 Task: Check the Street View of the Christ the Redeemer statue in Rio de Janeiro.
Action: Key pressed <Key.shift>Chris
Screenshot: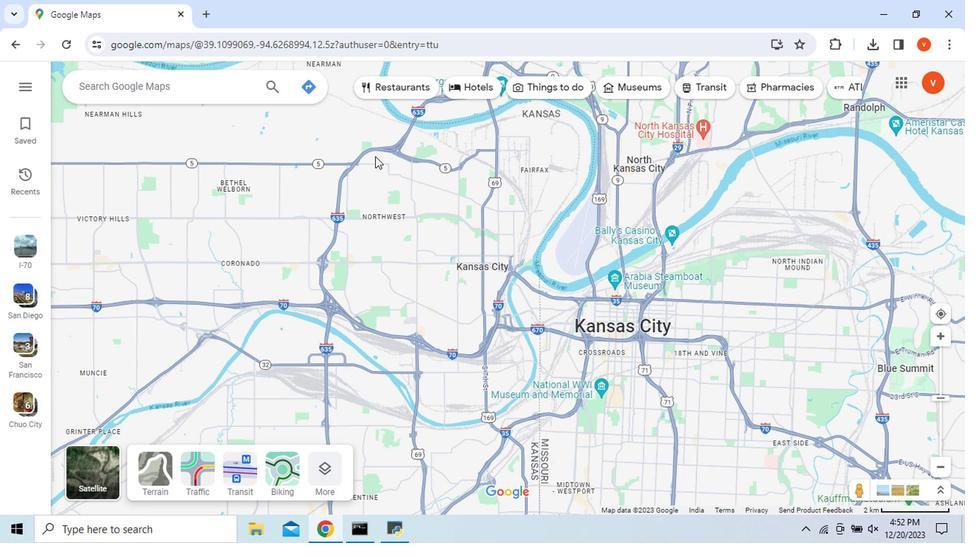 
Action: Mouse moved to (174, 91)
Screenshot: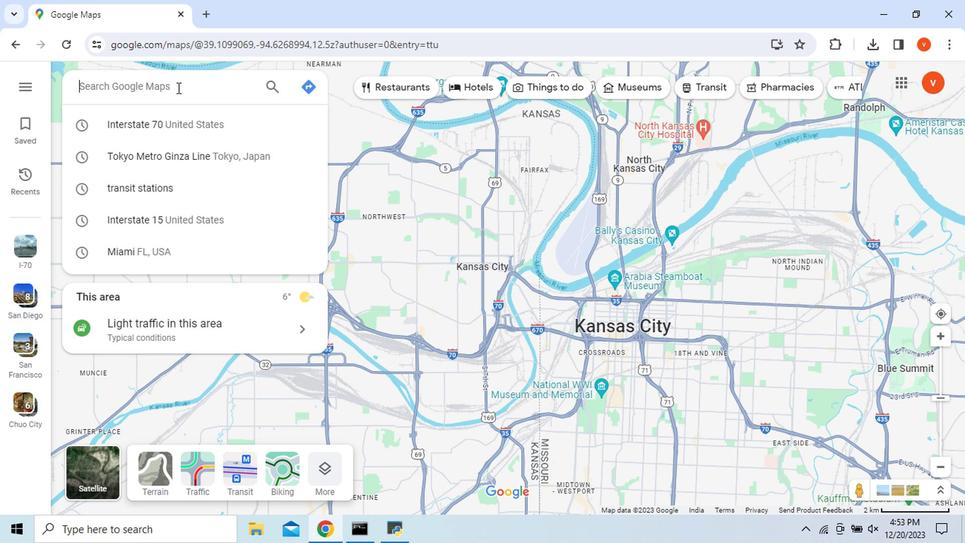 
Action: Mouse pressed left at (174, 91)
Screenshot: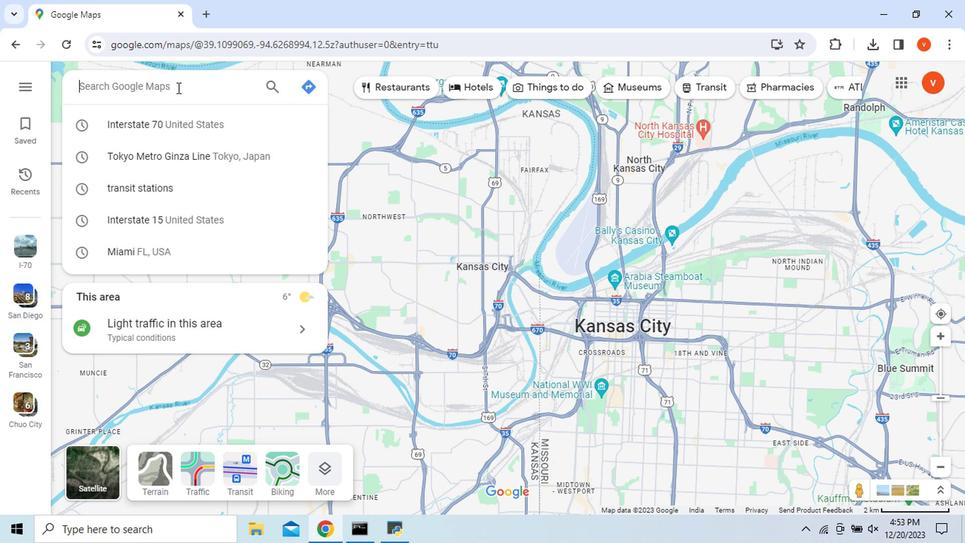 
Action: Mouse moved to (174, 90)
Screenshot: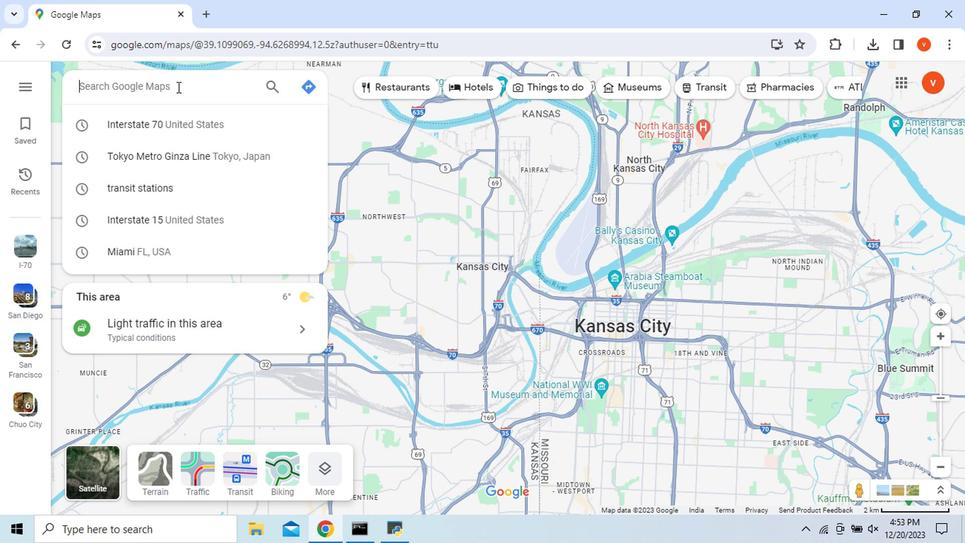
Action: Key pressed <Key.shift>Christ<Key.space><Key.shift>The<Key.space><Key.shift>Redeemer<Key.space><Key.shift>Sta
Screenshot: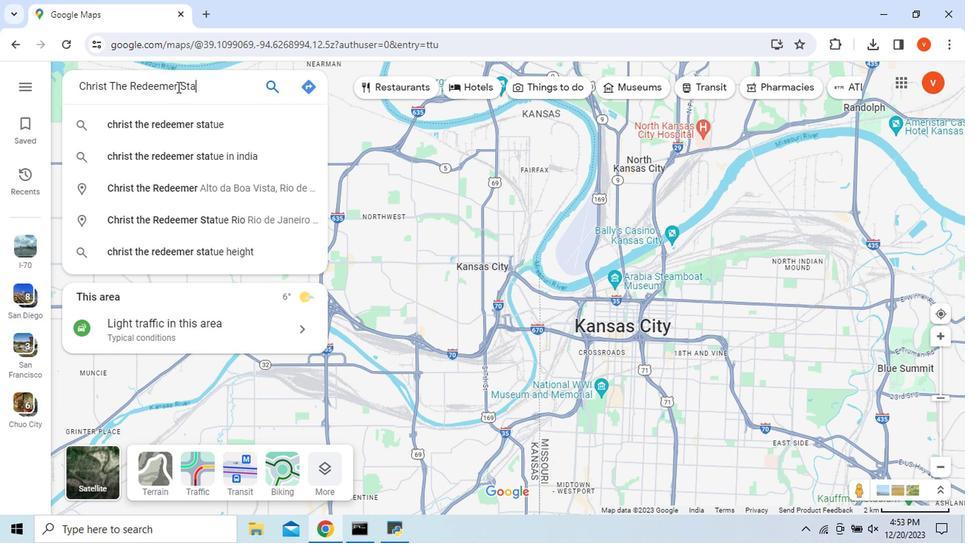 
Action: Mouse moved to (215, 221)
Screenshot: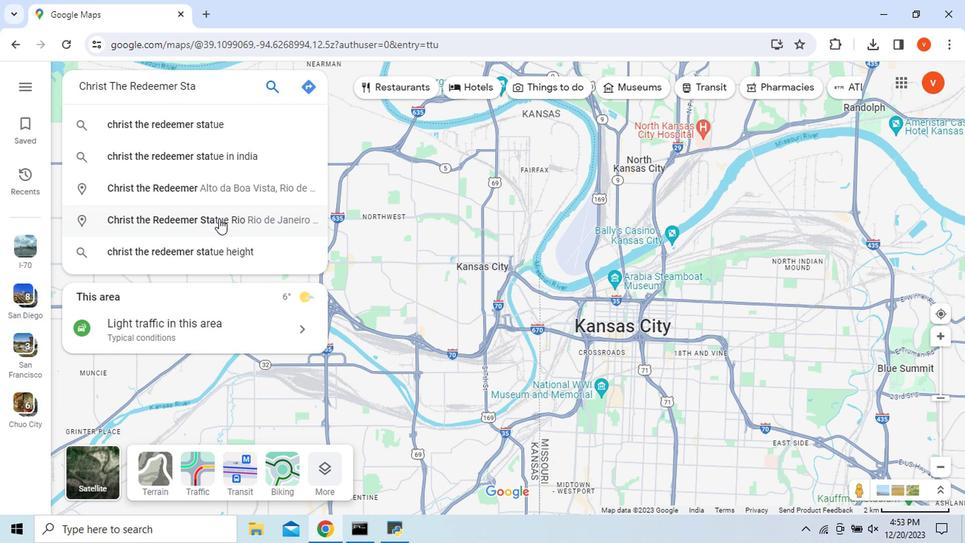 
Action: Mouse pressed left at (215, 221)
Screenshot: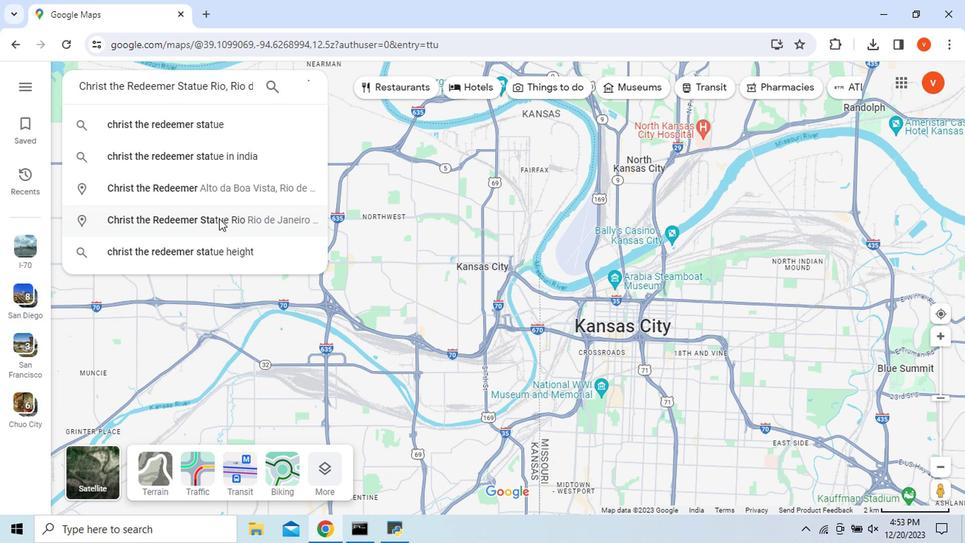 
Action: Mouse moved to (614, 496)
Screenshot: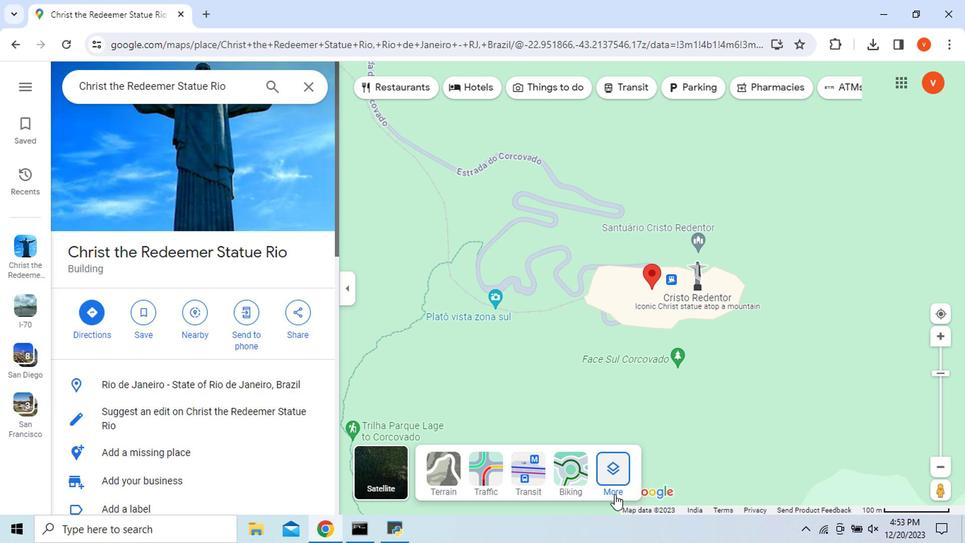 
Action: Mouse pressed left at (614, 496)
Screenshot: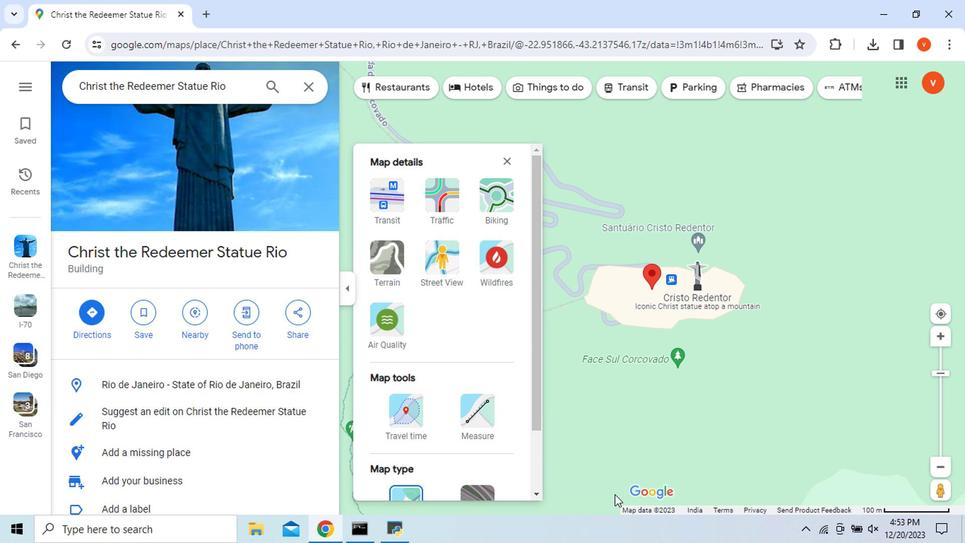 
Action: Mouse moved to (478, 498)
Screenshot: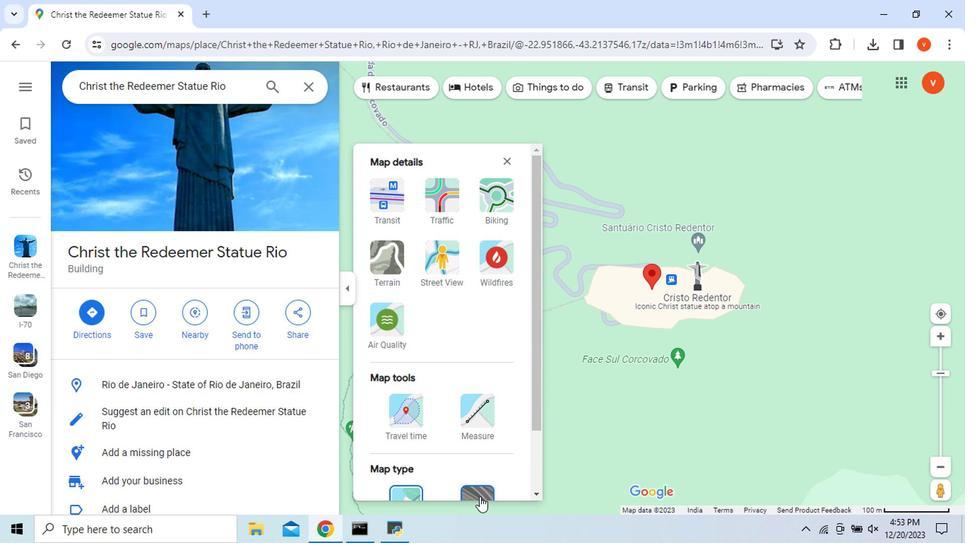 
Action: Mouse pressed left at (478, 498)
Screenshot: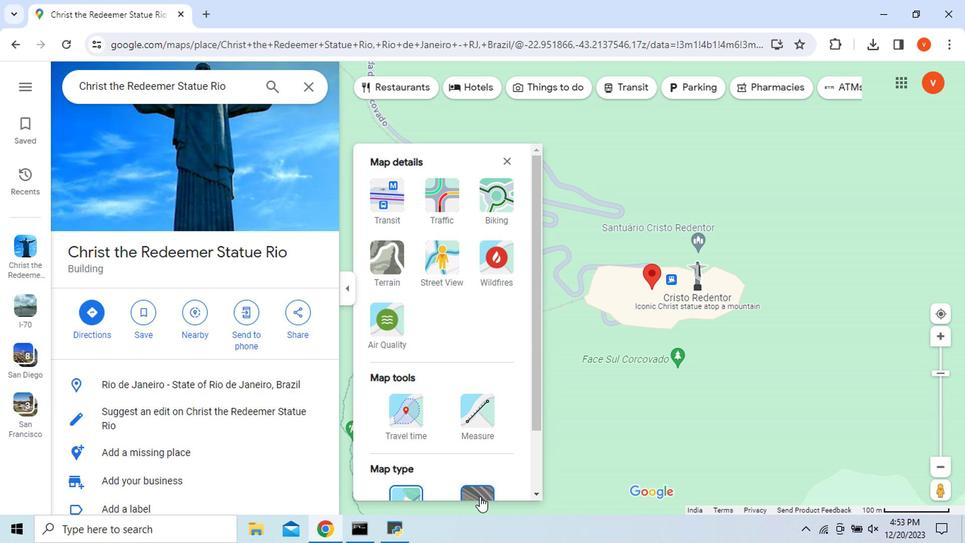 
Action: Mouse moved to (609, 496)
Screenshot: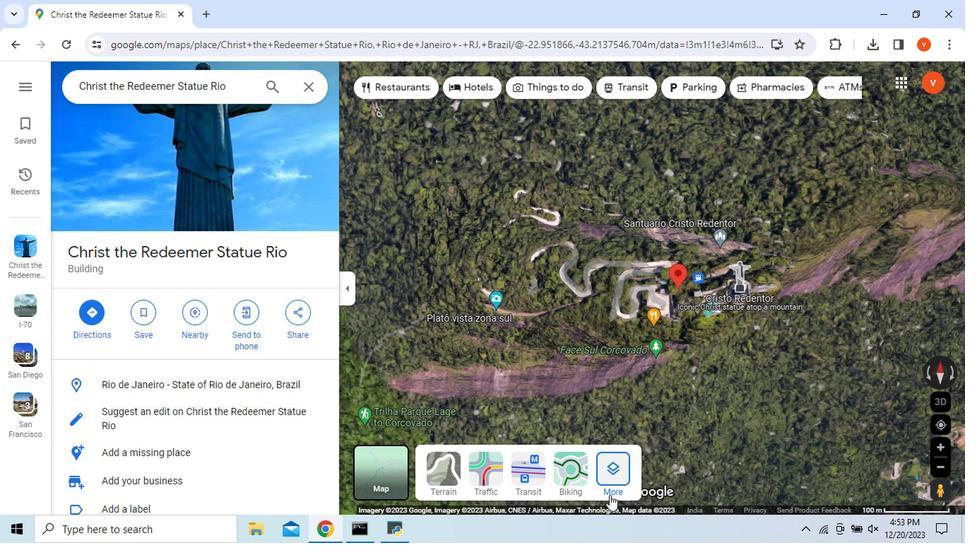 
Action: Mouse pressed left at (609, 496)
Screenshot: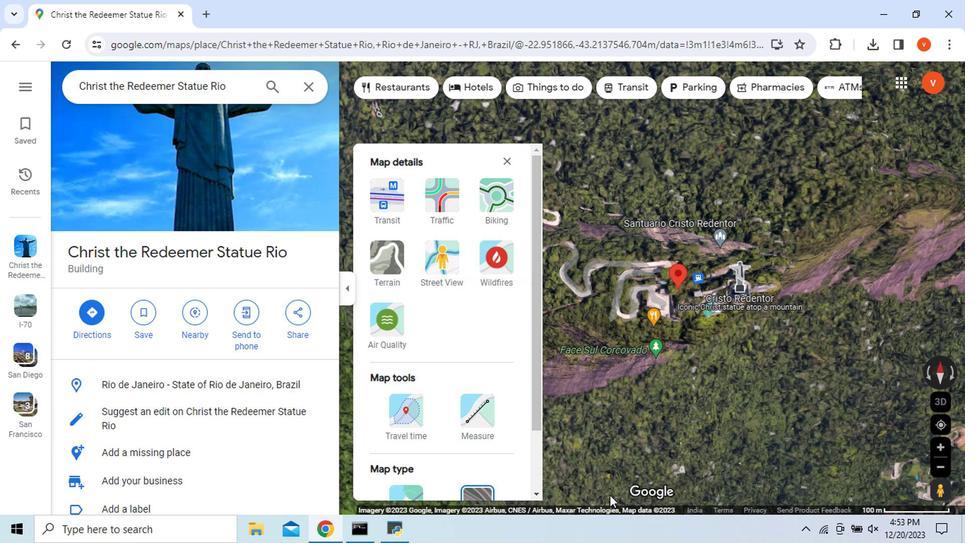 
Action: Mouse moved to (443, 269)
Screenshot: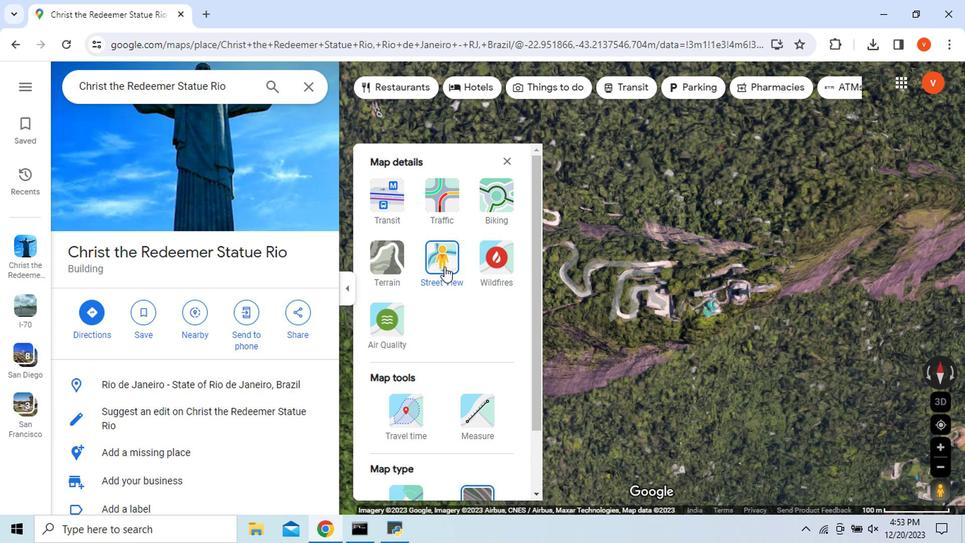 
Action: Mouse pressed left at (443, 269)
Screenshot: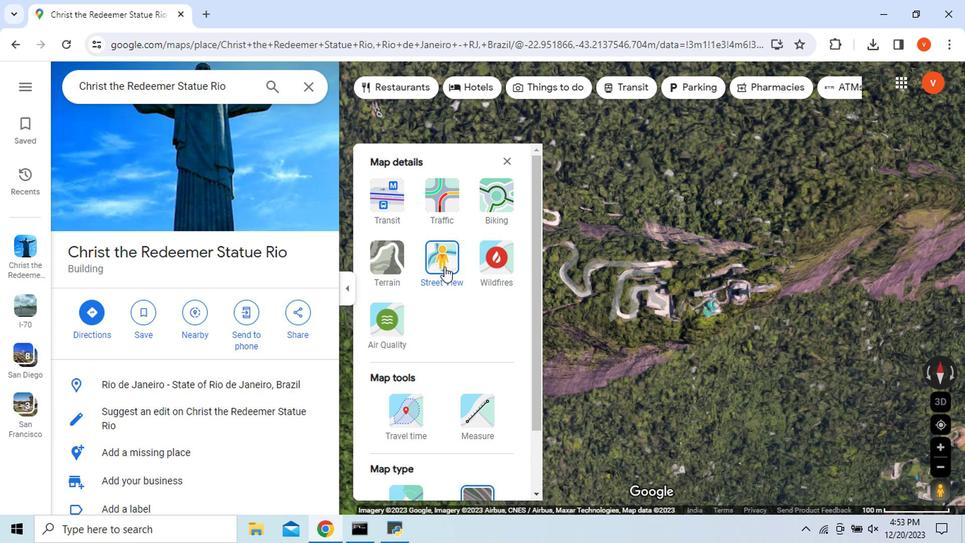 
Action: Mouse moved to (502, 163)
Screenshot: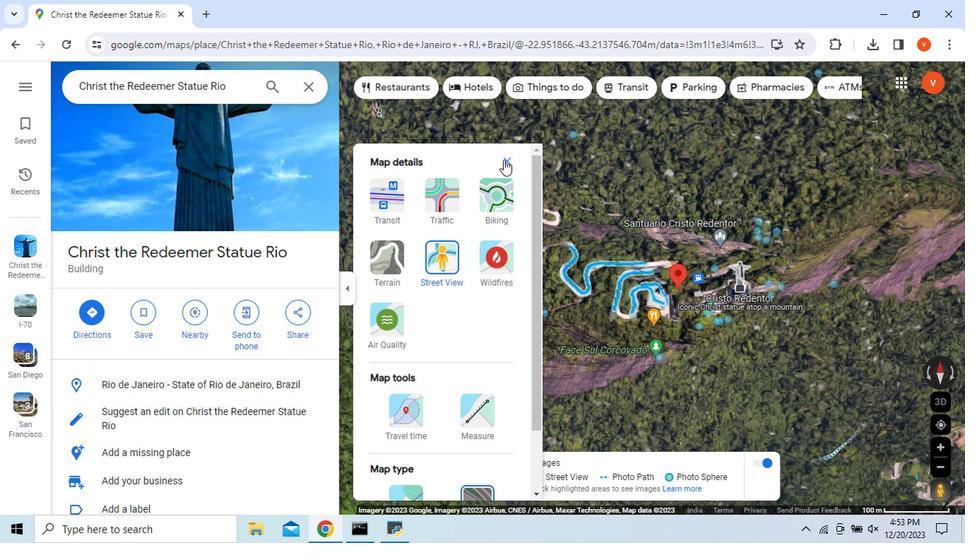
Action: Mouse pressed left at (502, 163)
Screenshot: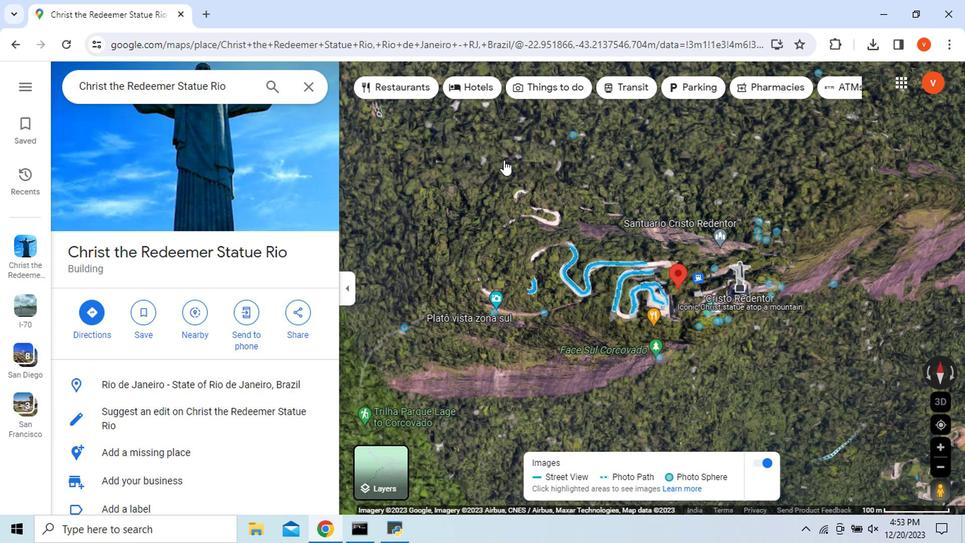 
Action: Mouse moved to (618, 493)
Screenshot: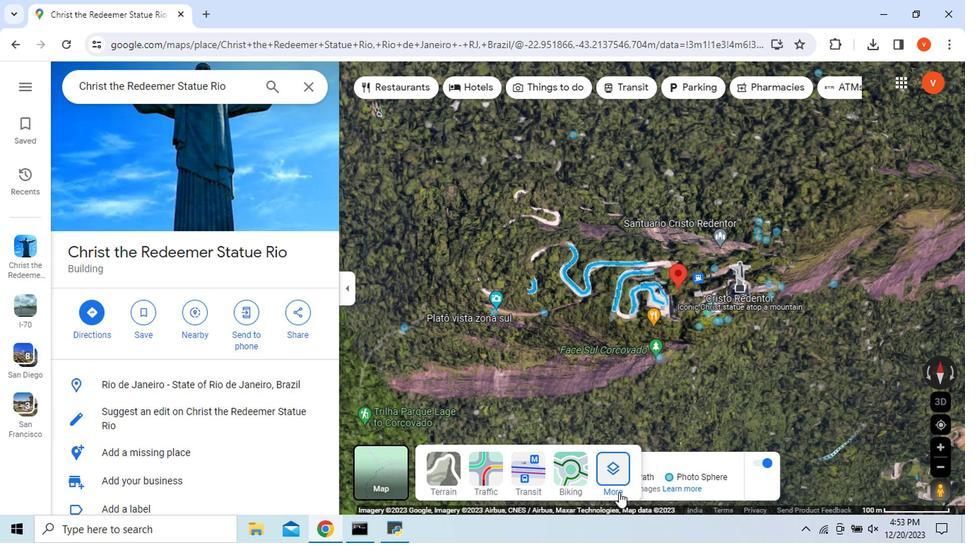 
Action: Mouse pressed left at (618, 493)
Screenshot: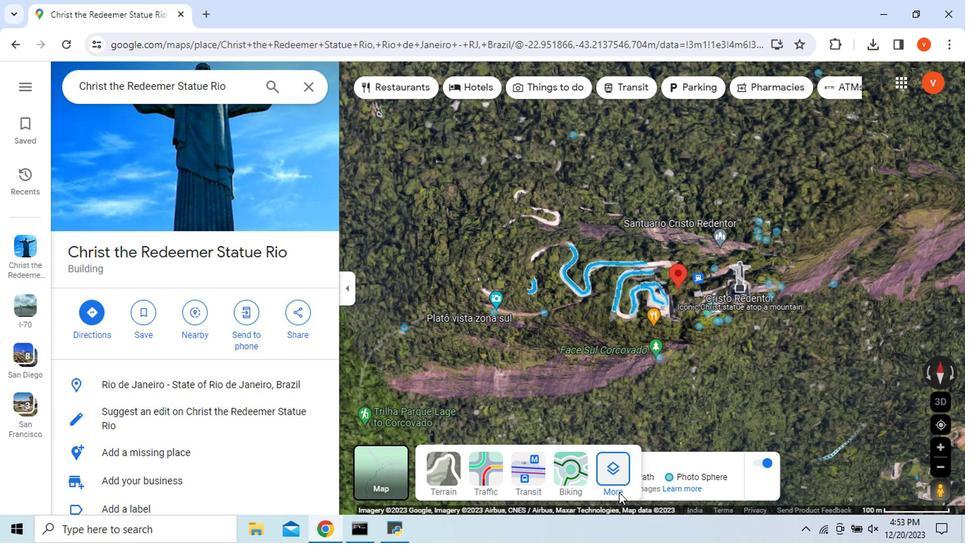 
Action: Mouse moved to (409, 490)
Screenshot: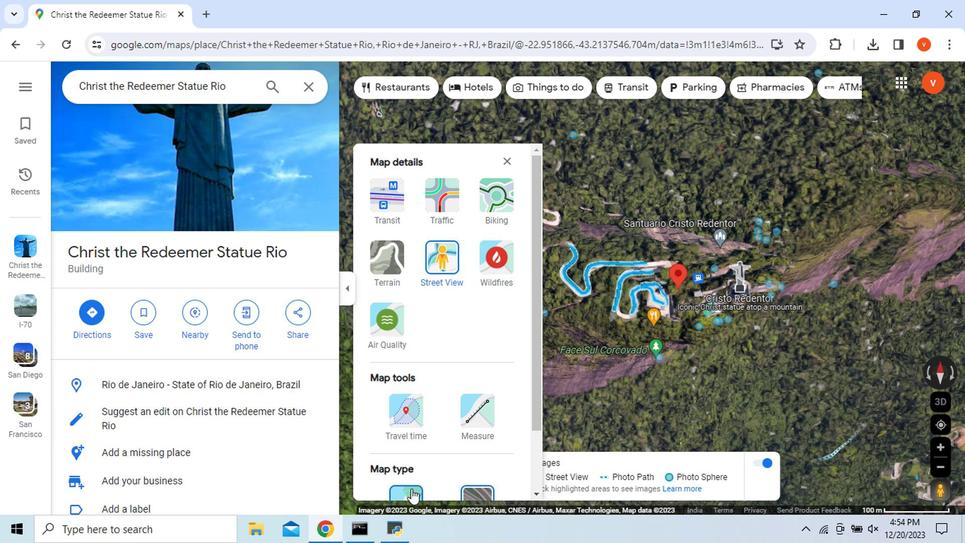 
Action: Mouse pressed left at (409, 490)
Screenshot: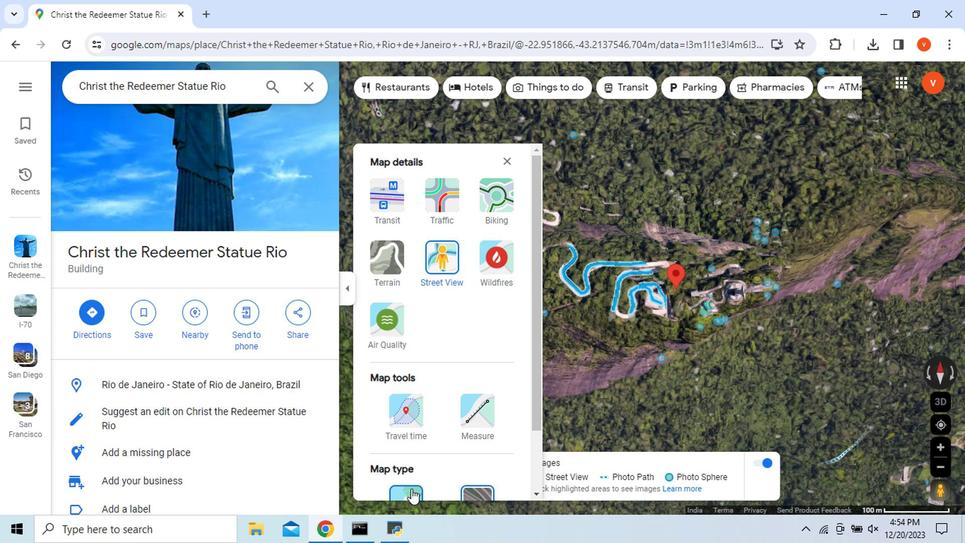 
Action: Mouse moved to (506, 163)
Screenshot: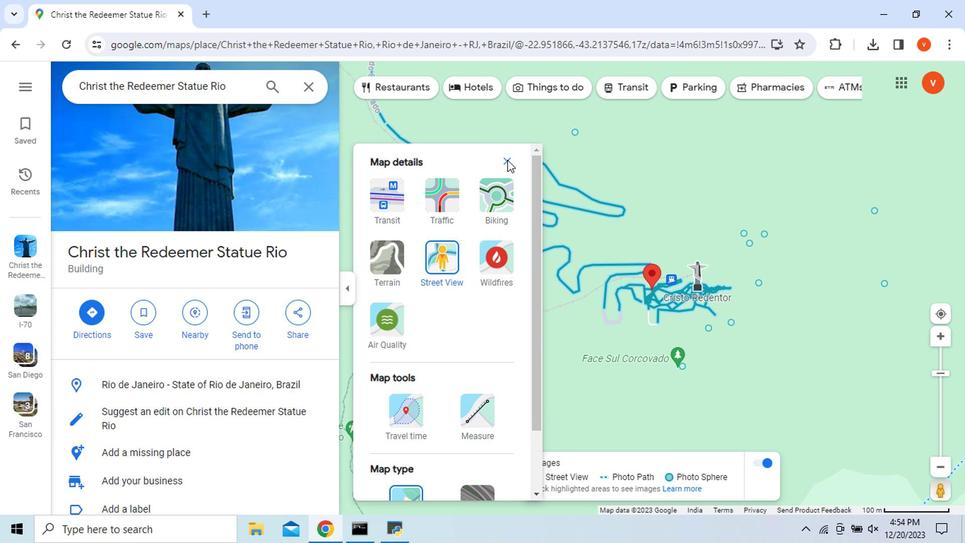 
Action: Mouse pressed left at (506, 163)
Screenshot: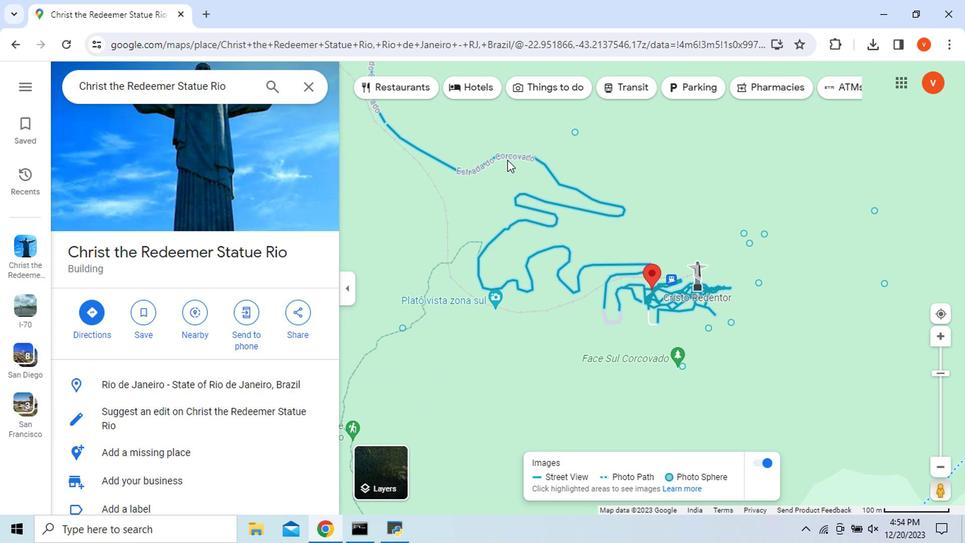 
Action: Mouse moved to (469, 412)
Screenshot: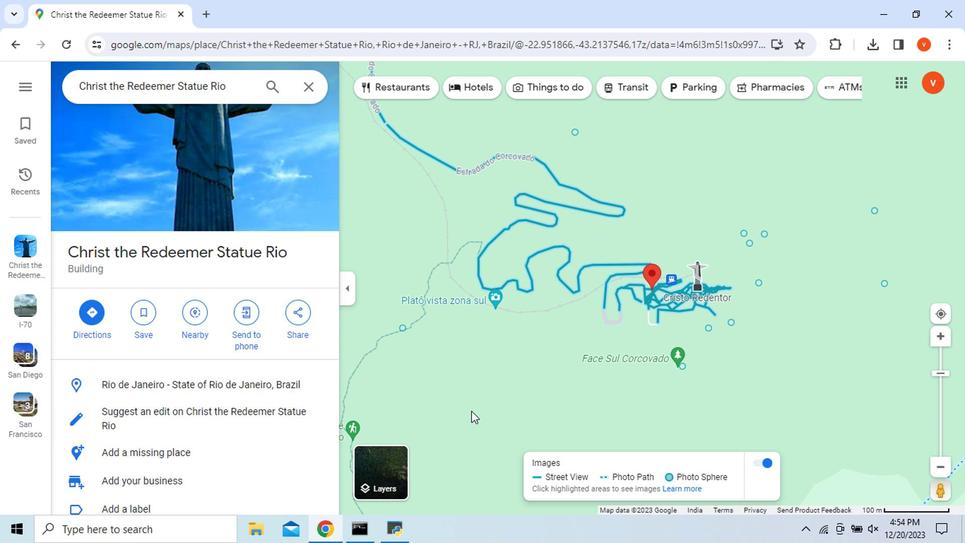 
Action: Mouse scrolled (469, 412) with delta (0, 0)
Screenshot: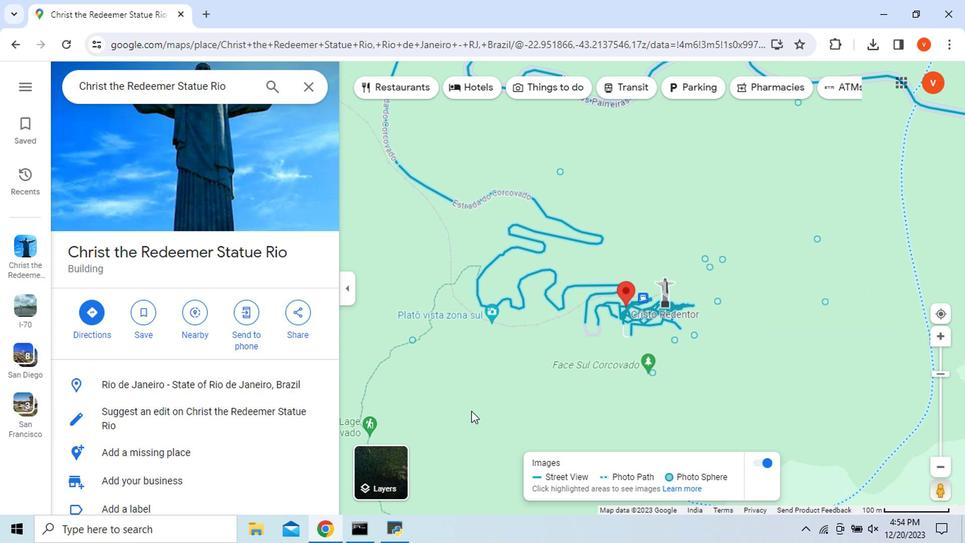 
Action: Mouse scrolled (469, 412) with delta (0, 0)
Screenshot: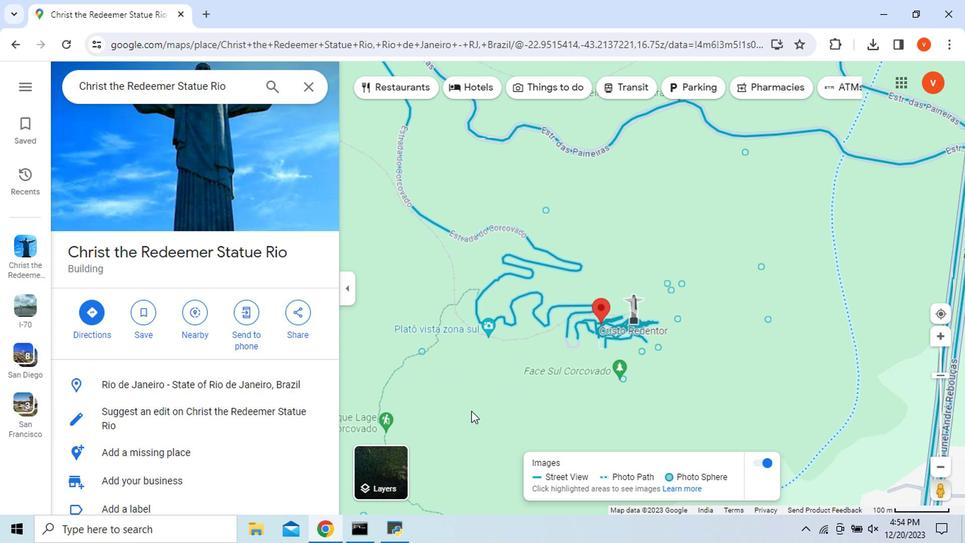 
Action: Mouse scrolled (469, 412) with delta (0, 0)
Screenshot: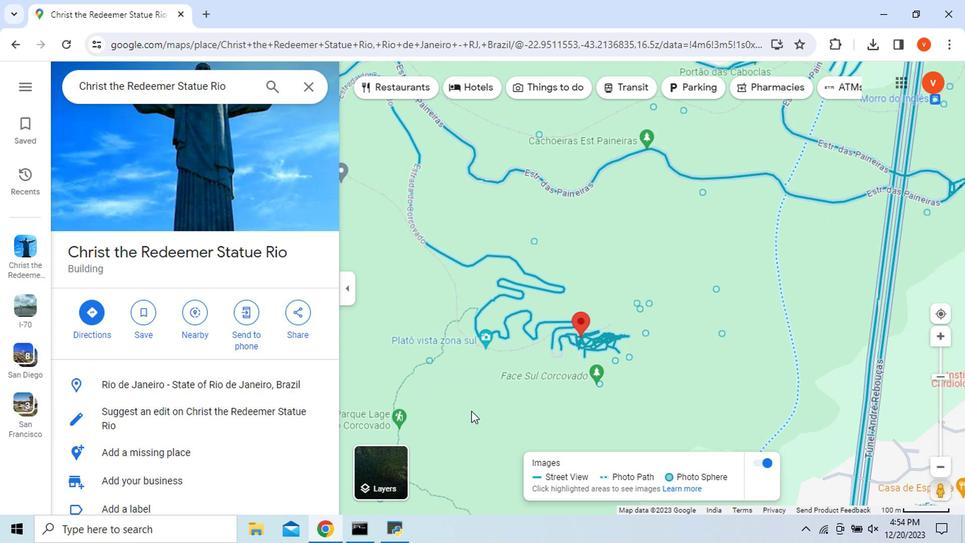 
Action: Mouse moved to (464, 494)
Screenshot: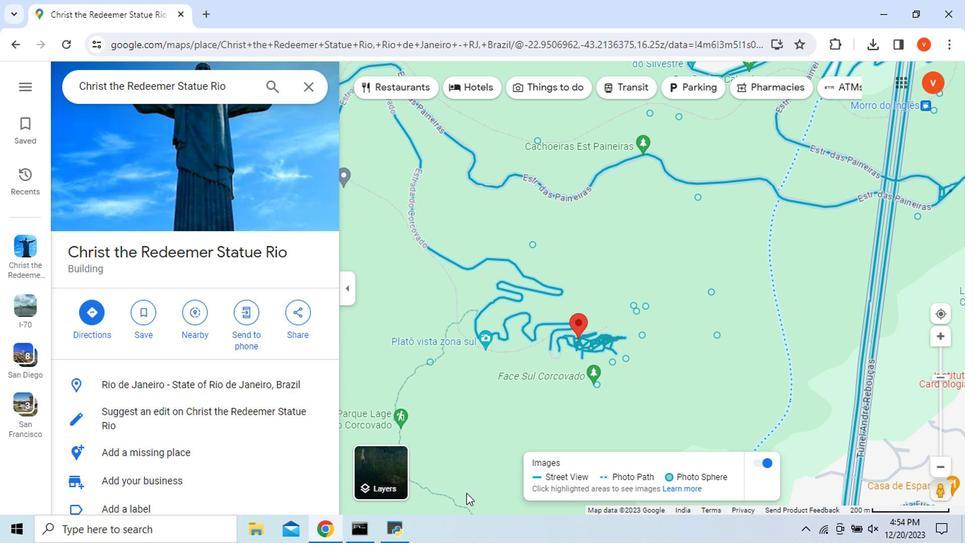 
Action: Mouse scrolled (464, 495) with delta (0, 0)
Screenshot: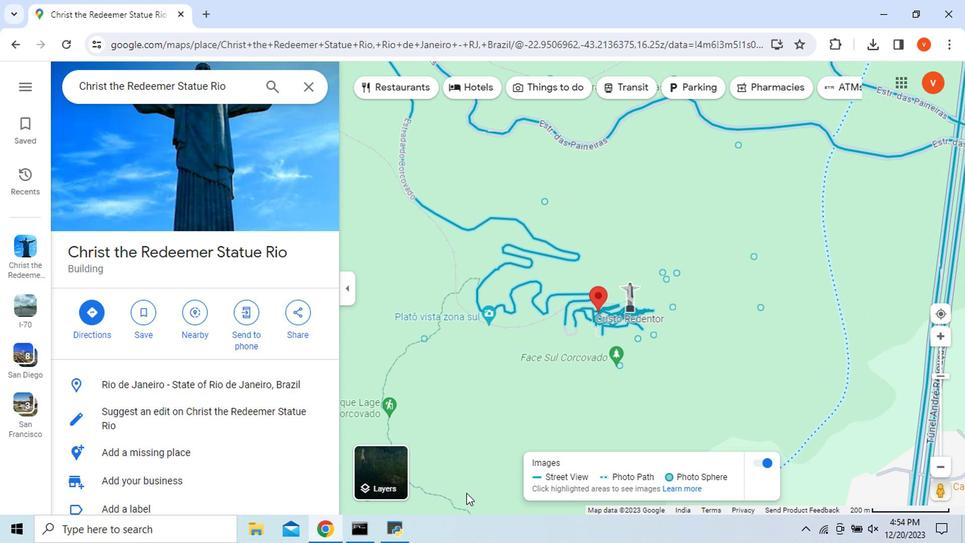 
Action: Mouse scrolled (464, 495) with delta (0, 0)
Screenshot: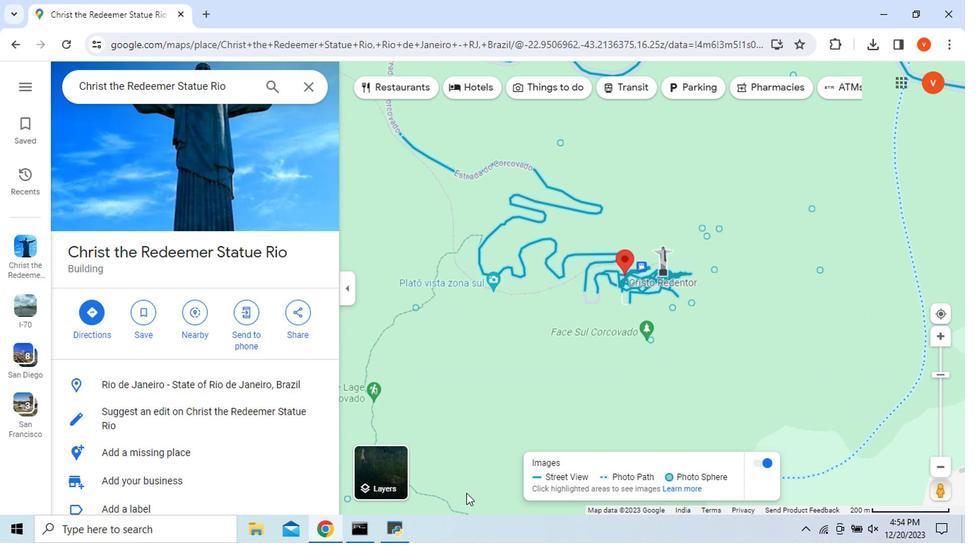
